 Task: Use VLC "Snapshot" feature to capture screenshots of a video with a customized time interval.
Action: Mouse moved to (80, 0)
Screenshot: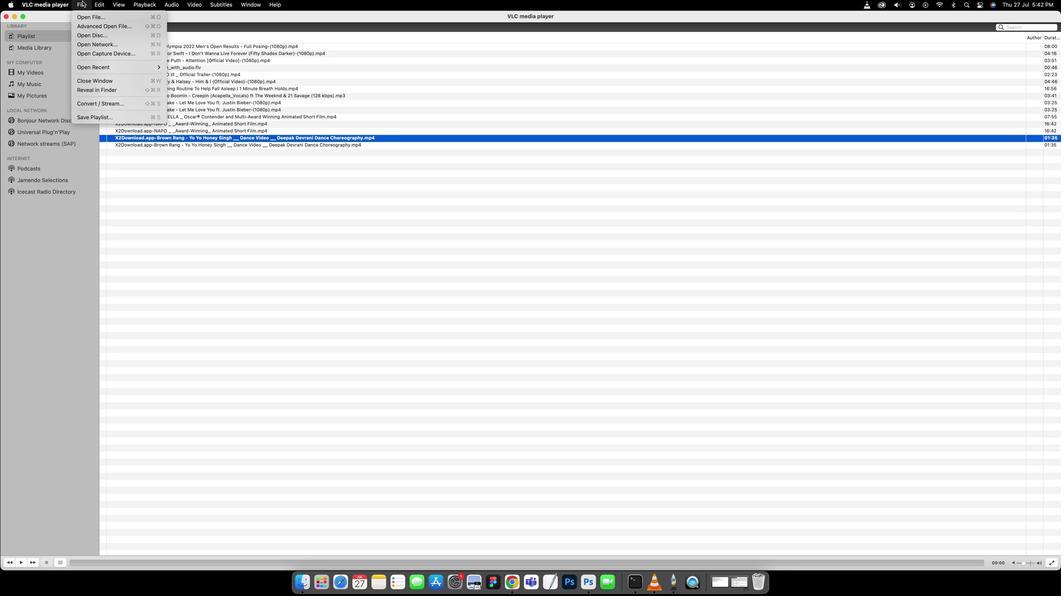 
Action: Mouse pressed left at (80, 0)
Screenshot: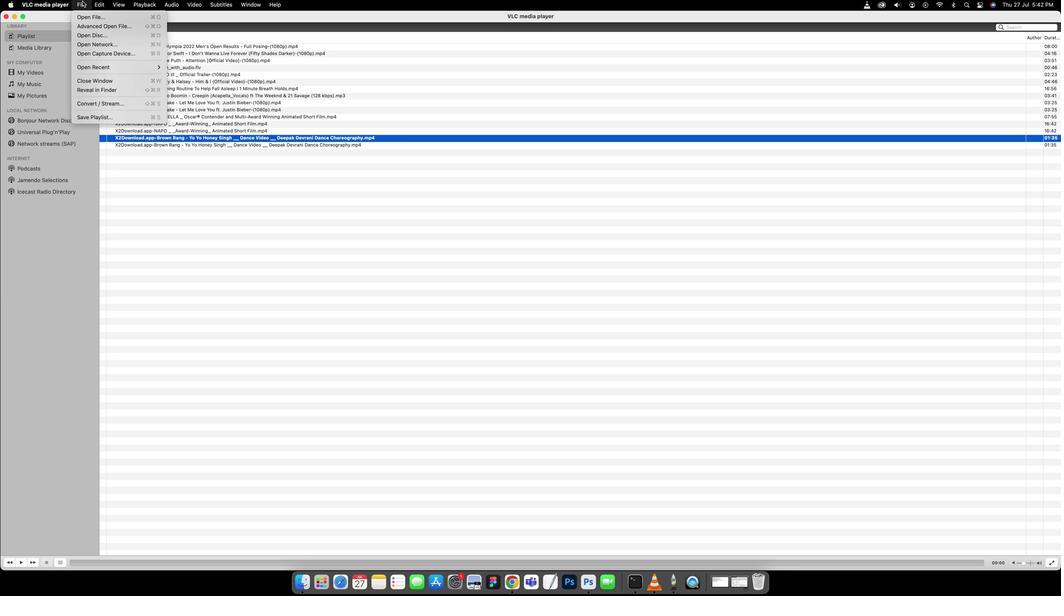 
Action: Mouse moved to (83, 12)
Screenshot: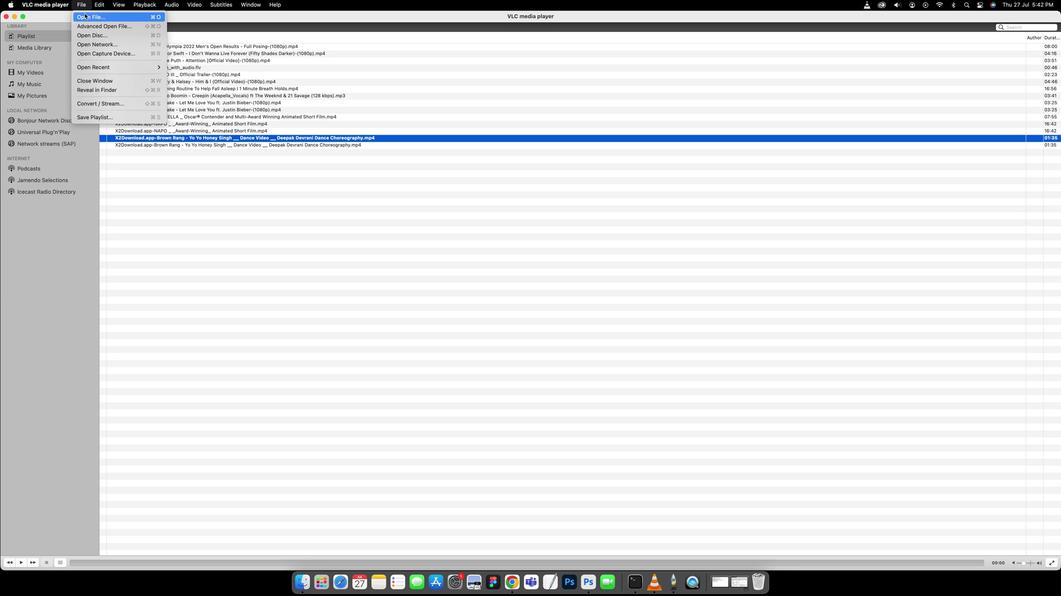 
Action: Mouse pressed left at (83, 12)
Screenshot: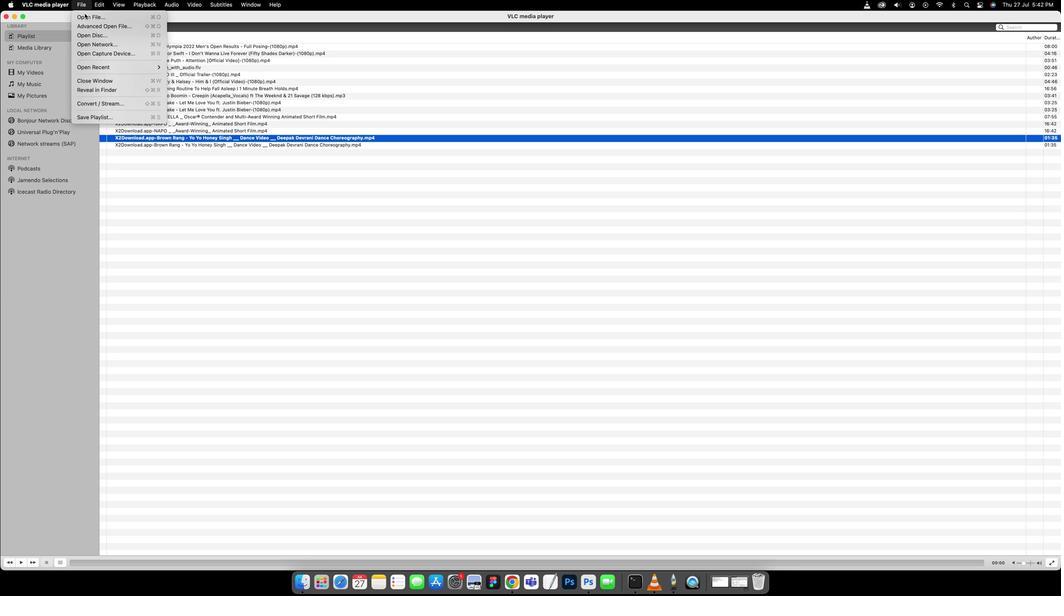 
Action: Mouse moved to (446, 166)
Screenshot: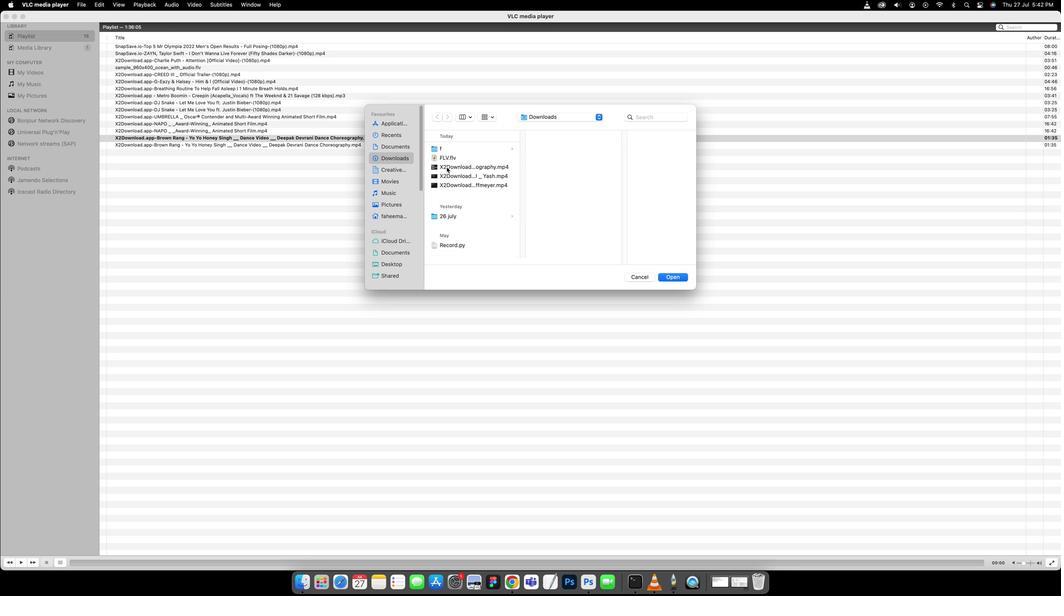 
Action: Mouse pressed left at (446, 166)
Screenshot: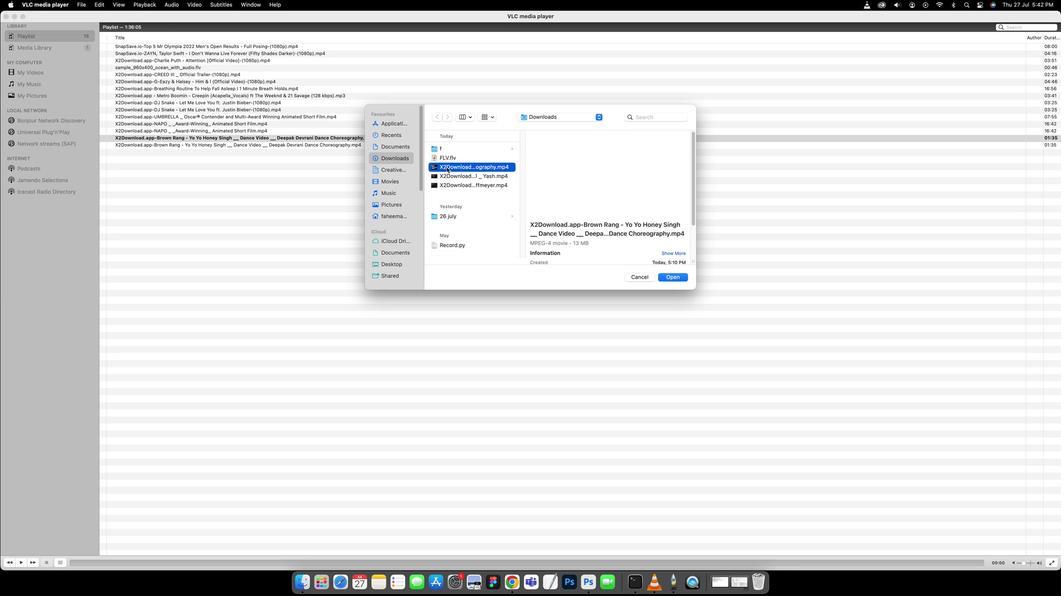 
Action: Mouse moved to (446, 171)
Screenshot: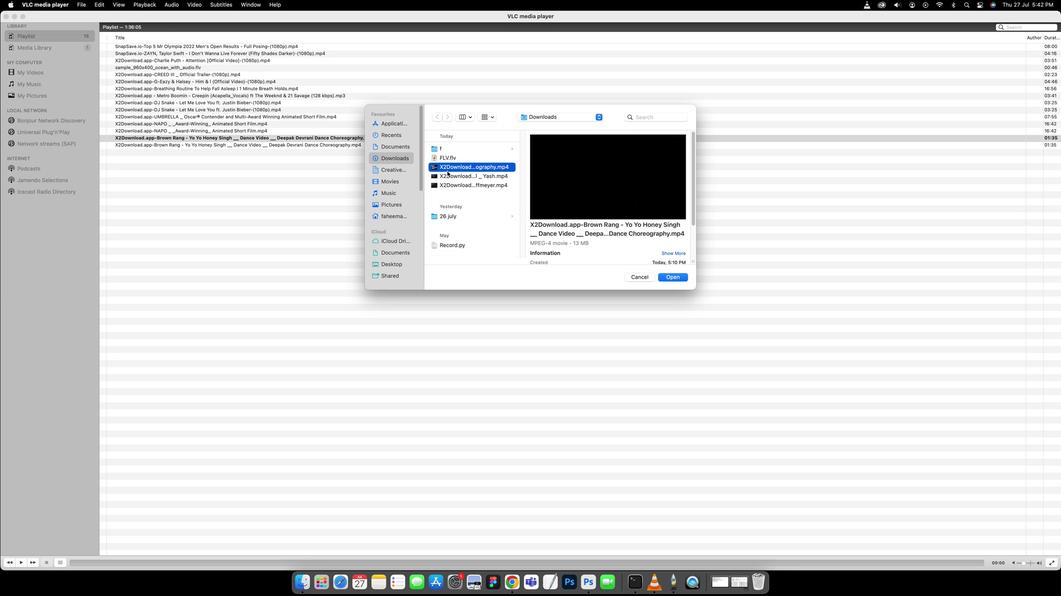 
Action: Mouse pressed left at (446, 171)
Screenshot: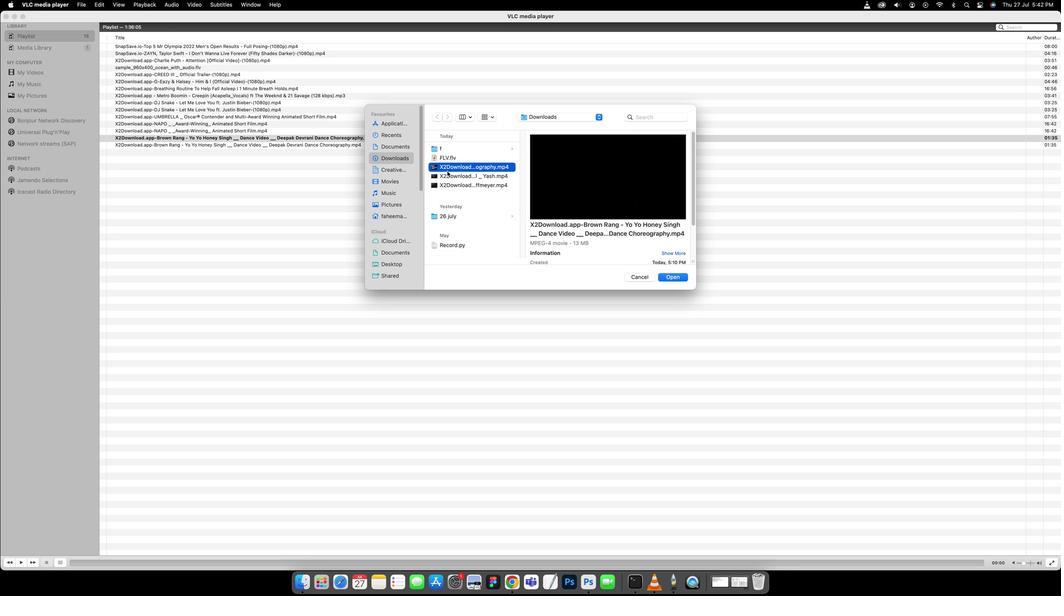 
Action: Mouse moved to (449, 173)
Screenshot: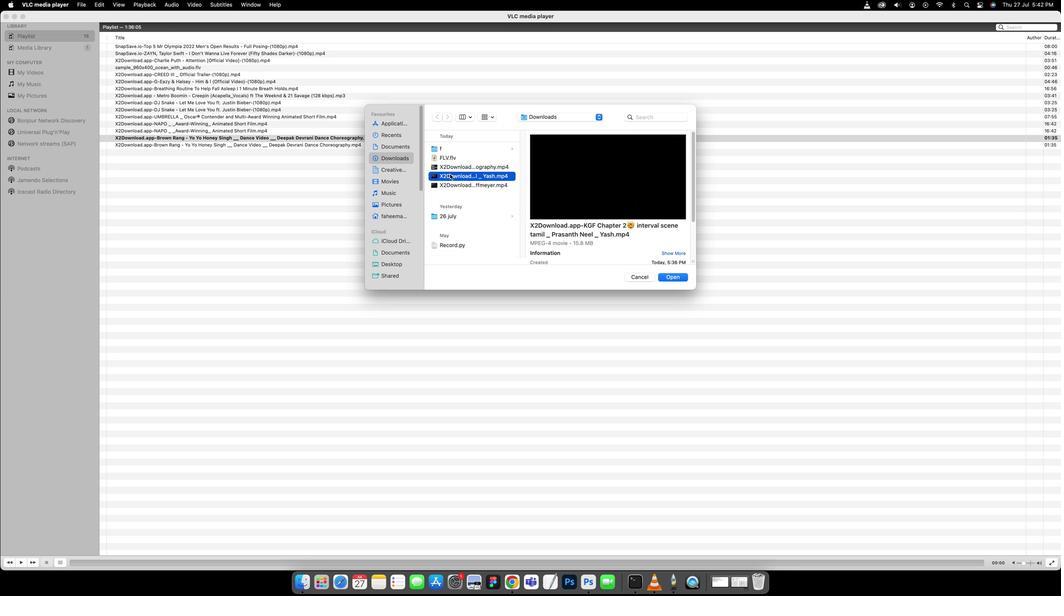 
Action: Mouse pressed left at (449, 173)
Screenshot: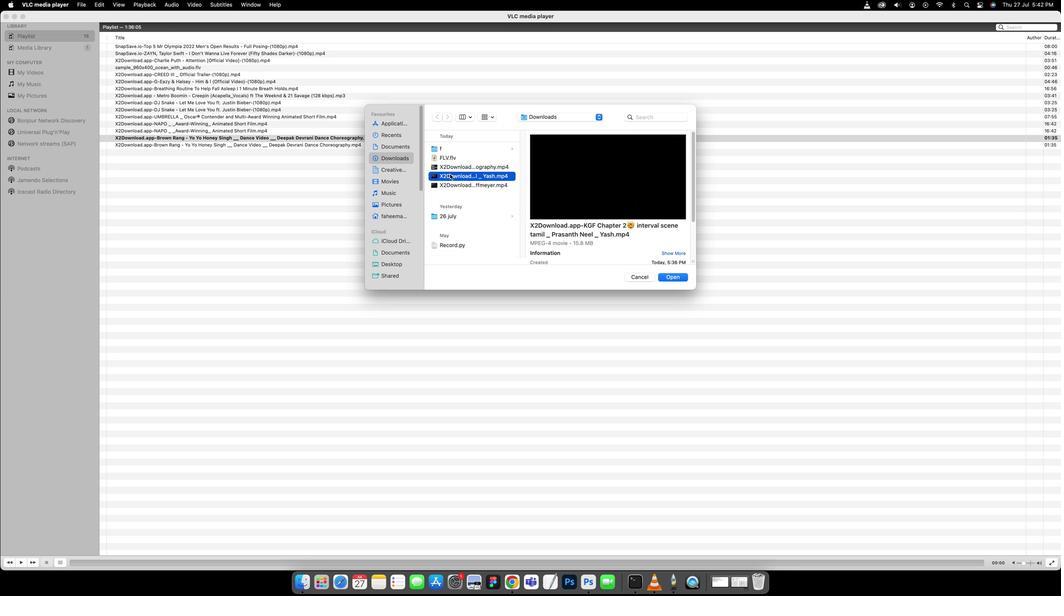 
Action: Mouse moved to (449, 175)
Screenshot: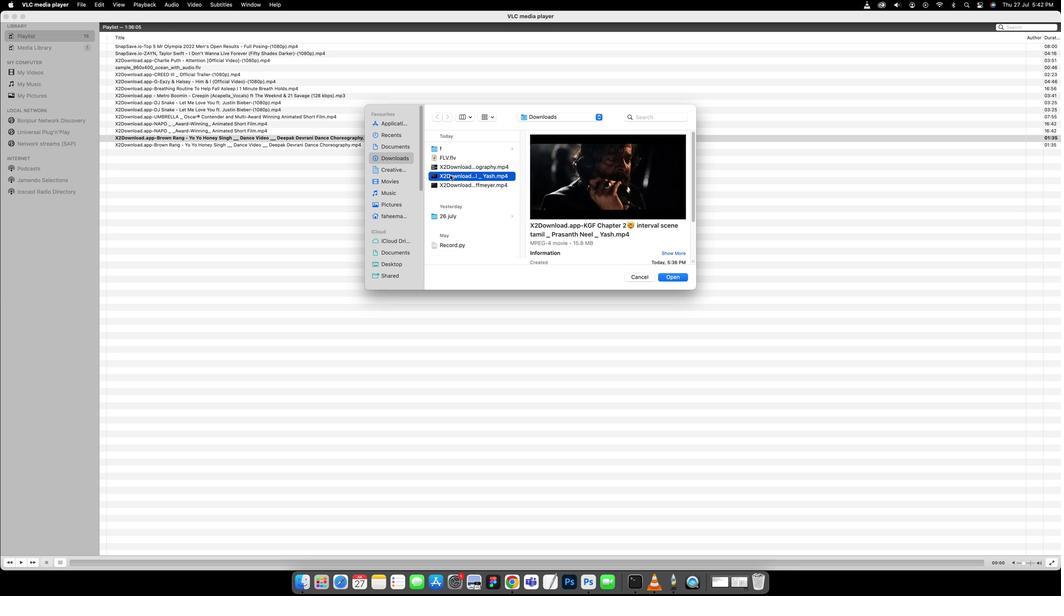 
Action: Key pressed Key.enter
Screenshot: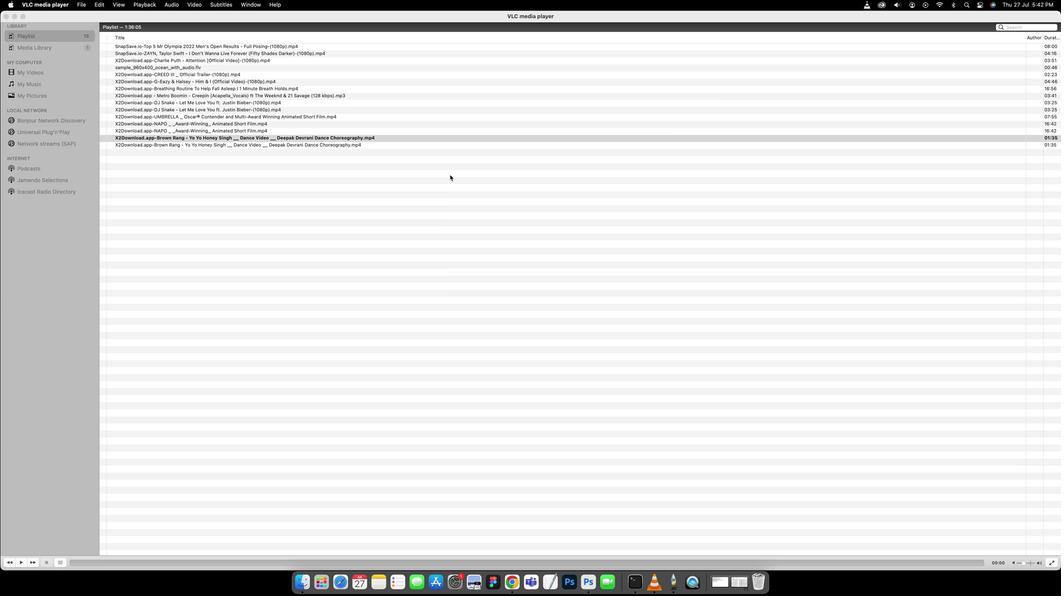 
Action: Mouse moved to (522, 256)
Screenshot: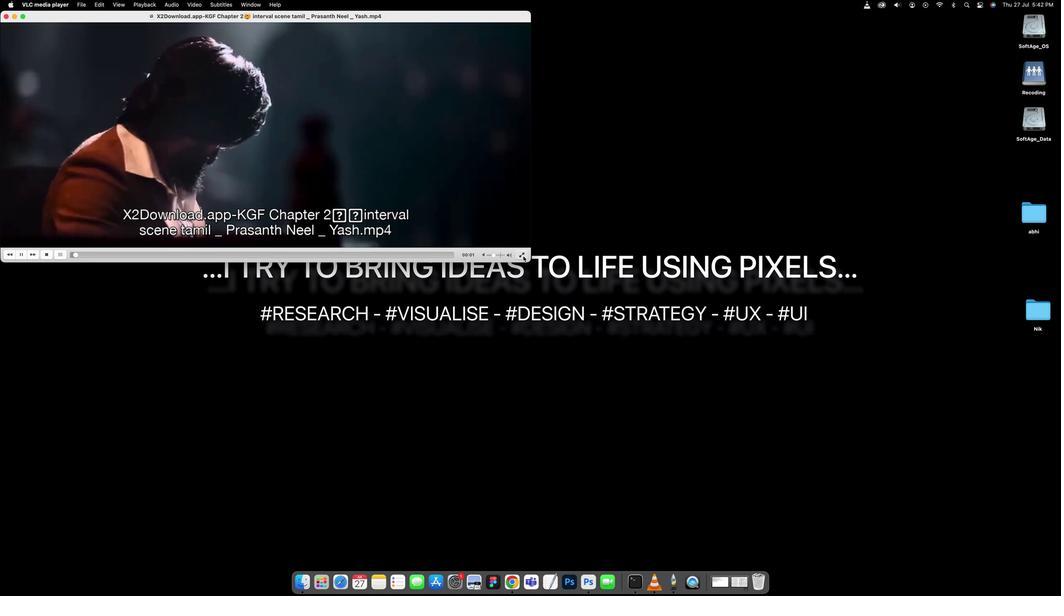 
Action: Mouse pressed left at (522, 256)
Screenshot: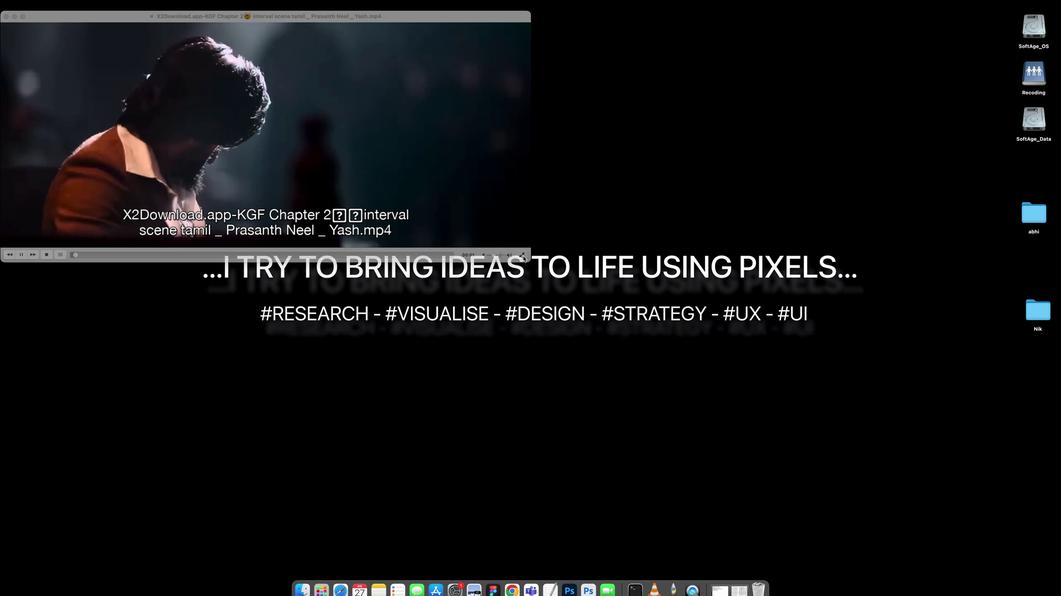 
Action: Mouse moved to (187, 6)
Screenshot: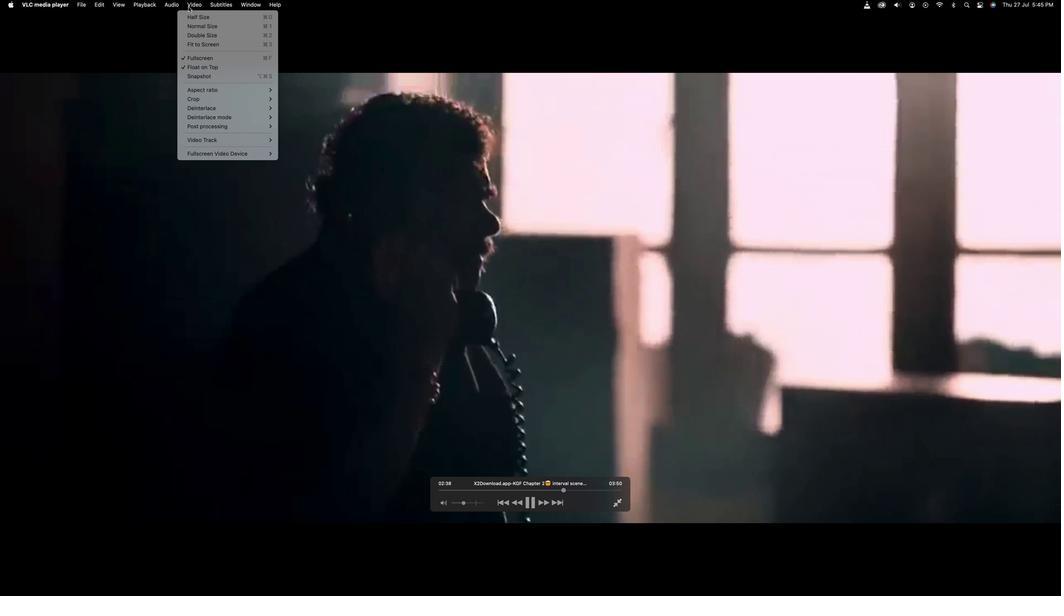 
Action: Mouse pressed left at (187, 6)
Screenshot: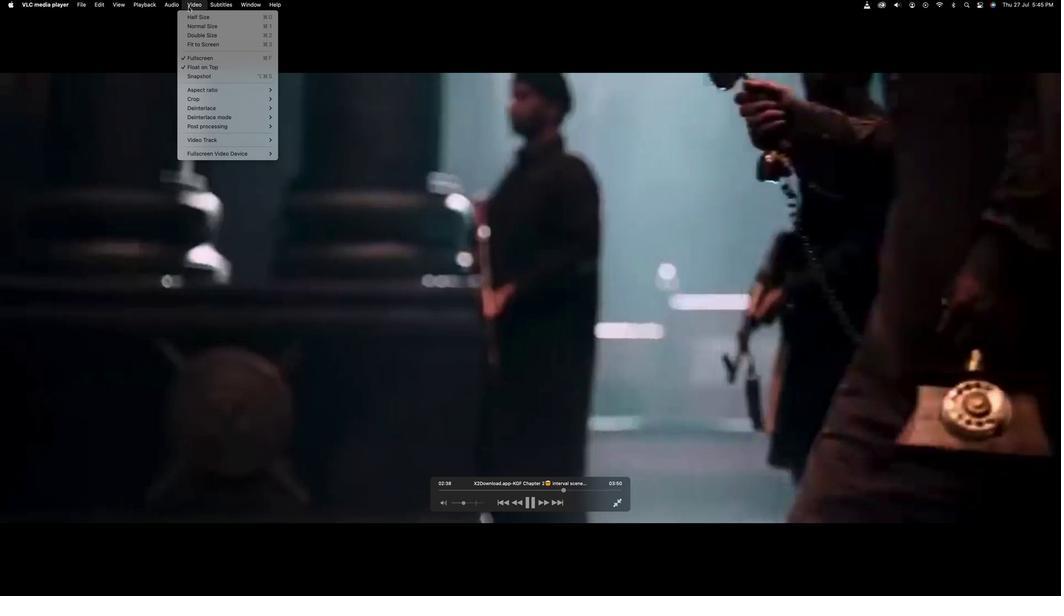 
Action: Mouse moved to (197, 72)
Screenshot: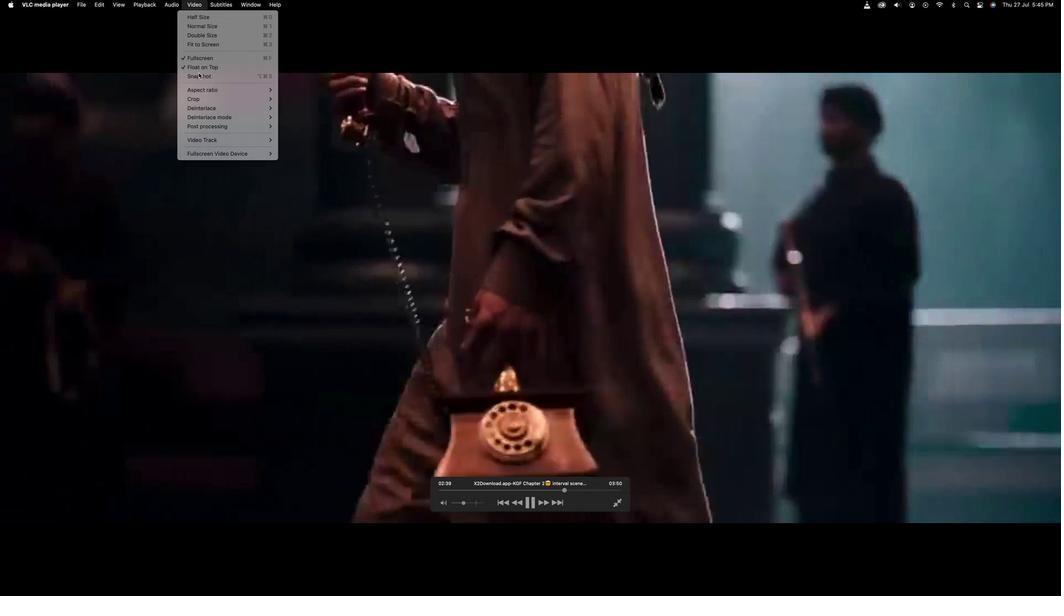
Action: Mouse pressed left at (197, 72)
Screenshot: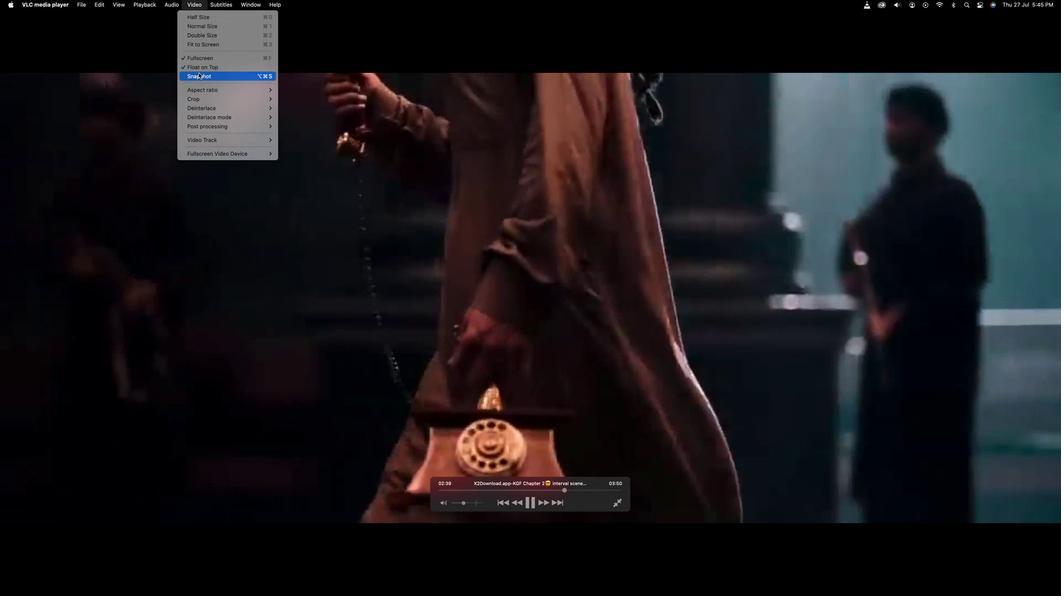 
Action: Mouse moved to (201, 2)
Screenshot: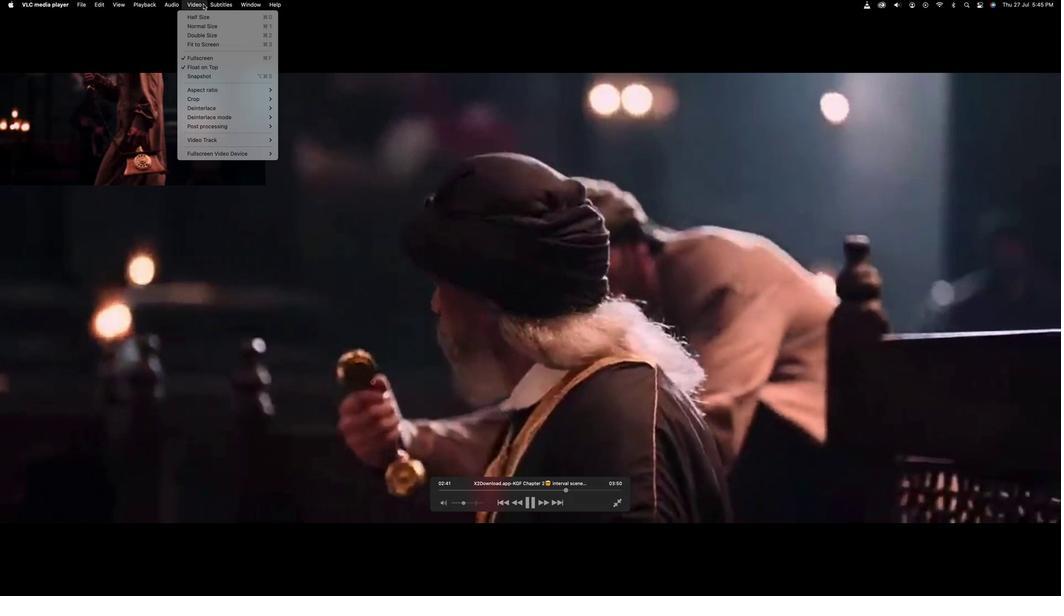 
Action: Mouse pressed left at (201, 2)
Screenshot: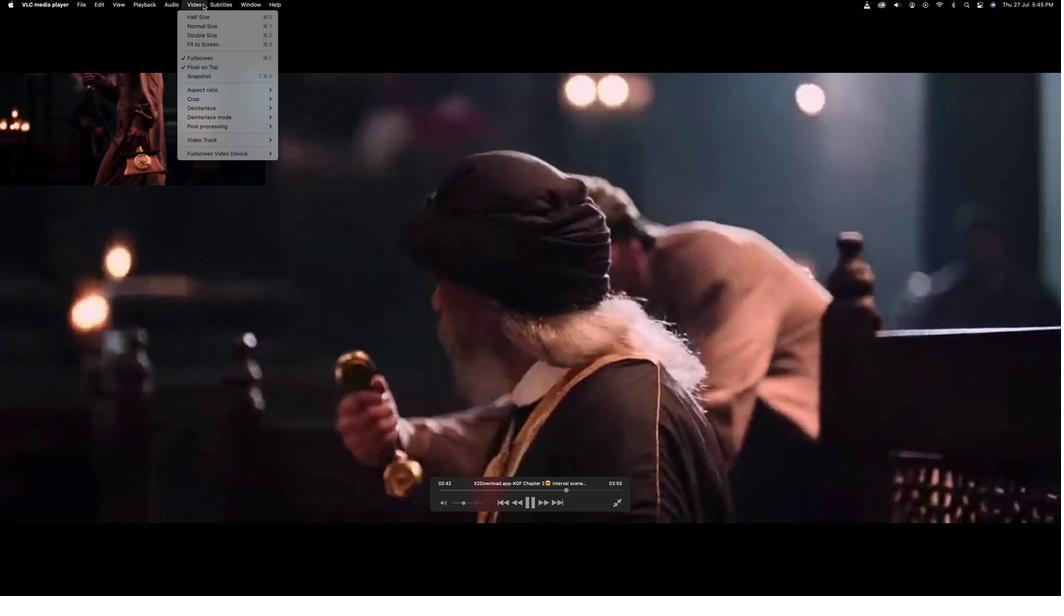 
Action: Mouse moved to (205, 71)
Screenshot: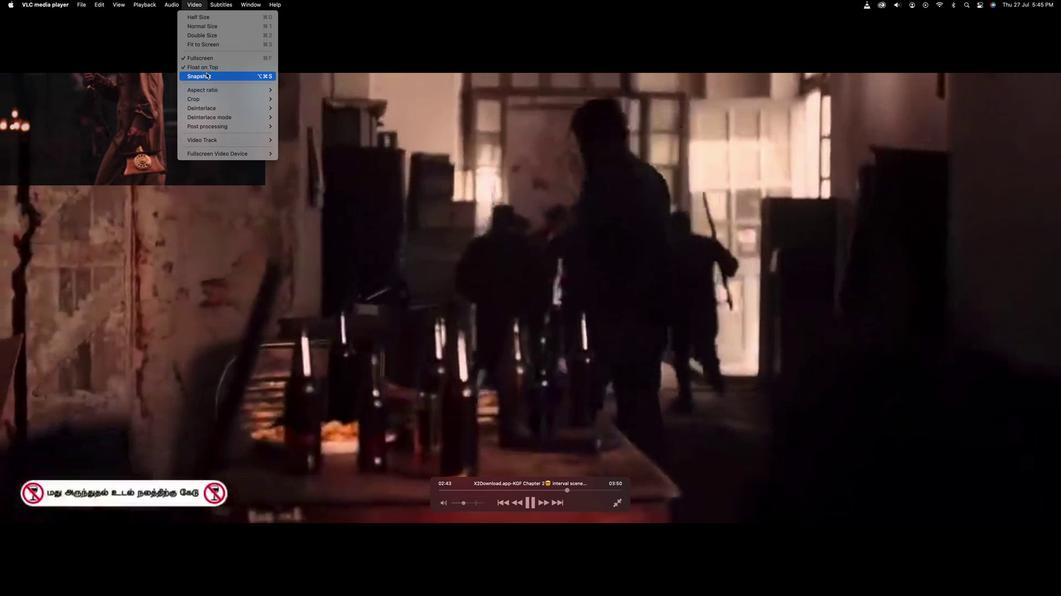 
Action: Mouse pressed left at (205, 71)
Screenshot: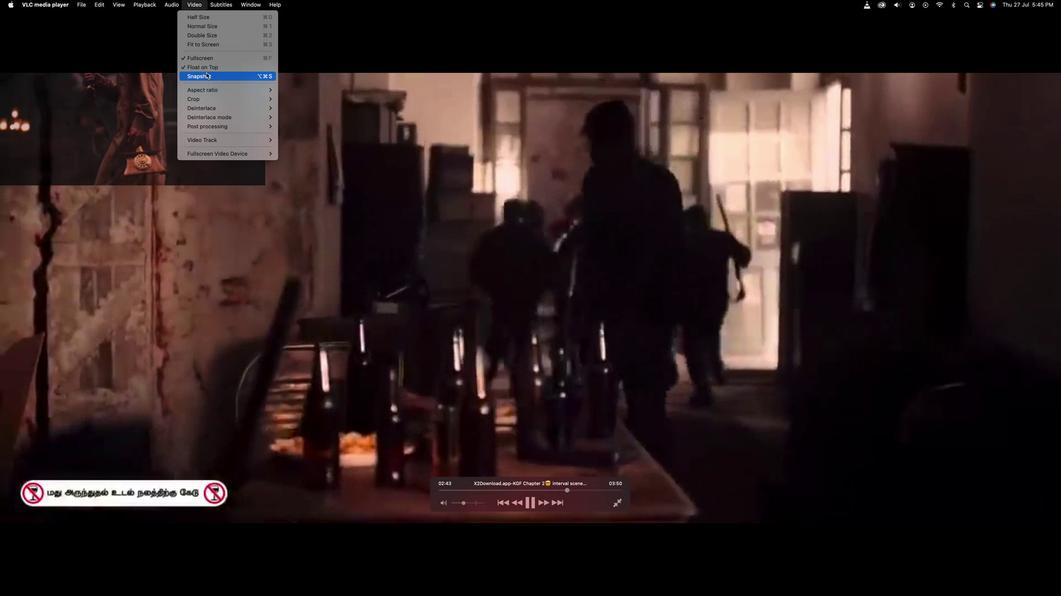 
Action: Mouse moved to (189, 1)
Screenshot: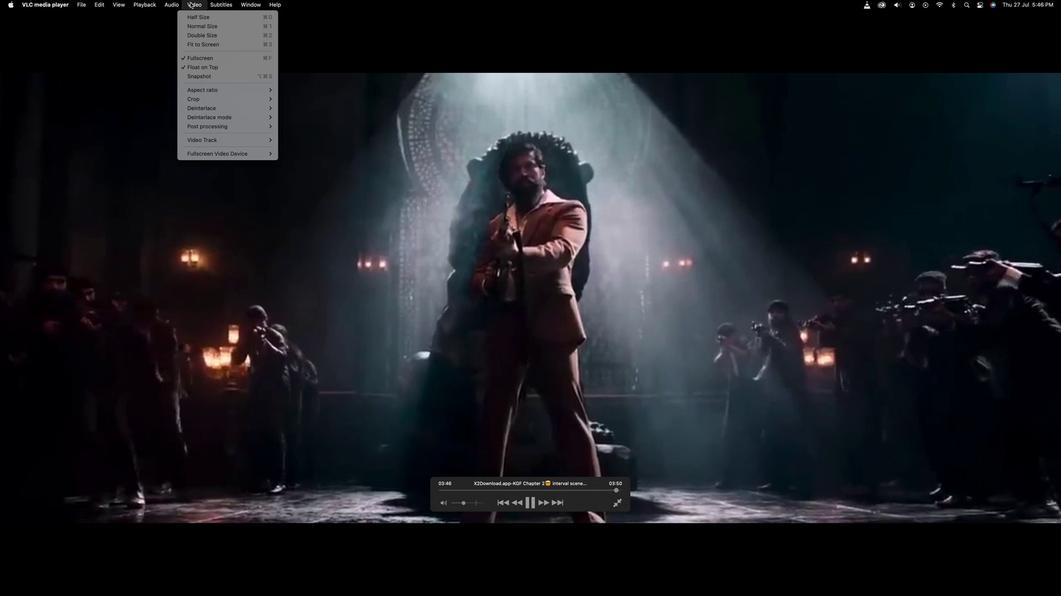 
Action: Mouse pressed left at (189, 1)
Screenshot: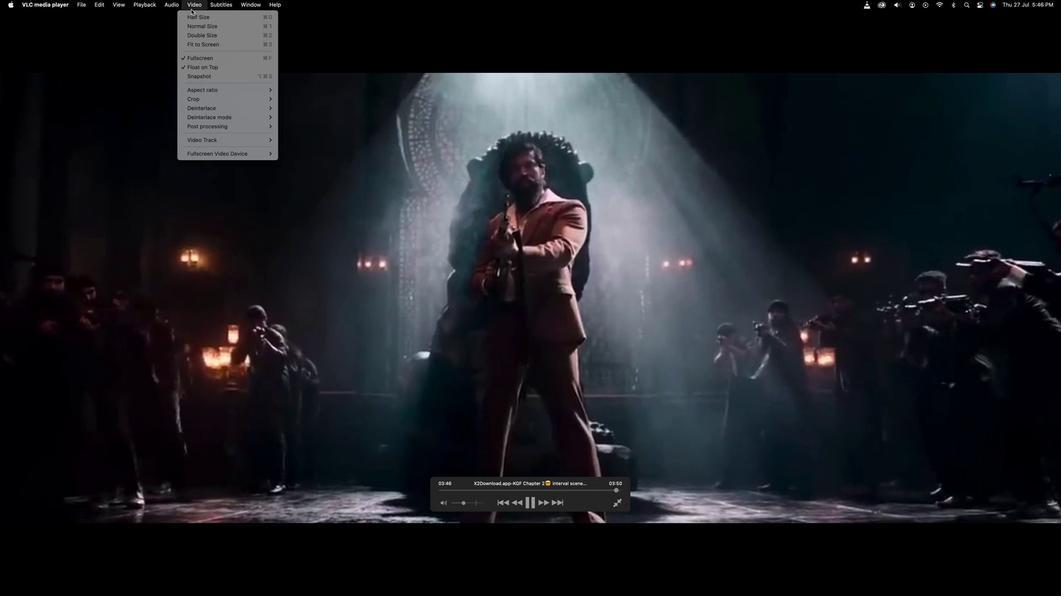 
Action: Mouse moved to (201, 76)
Screenshot: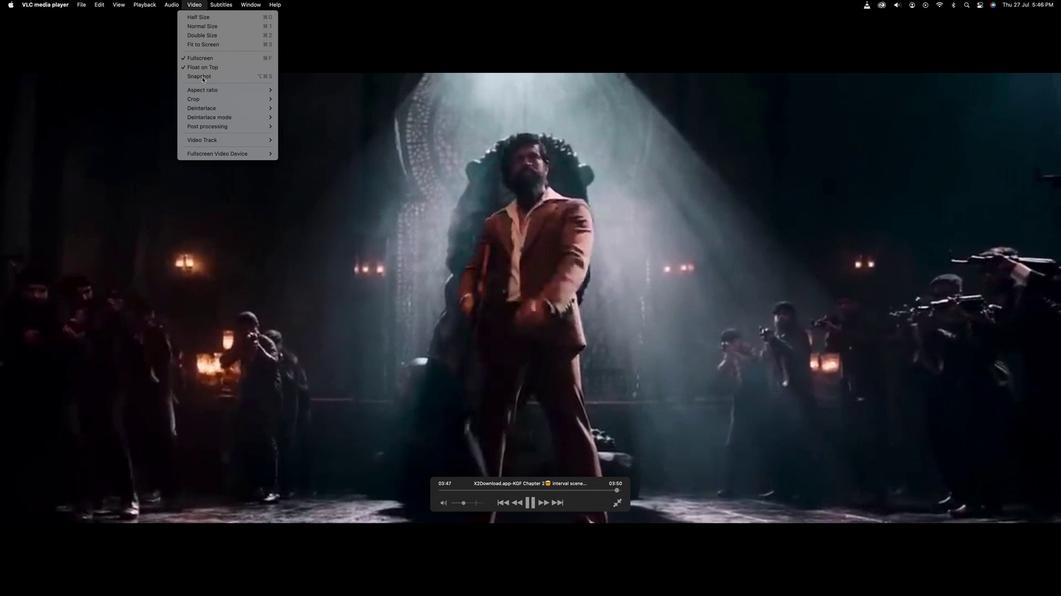 
Action: Mouse pressed left at (201, 76)
Screenshot: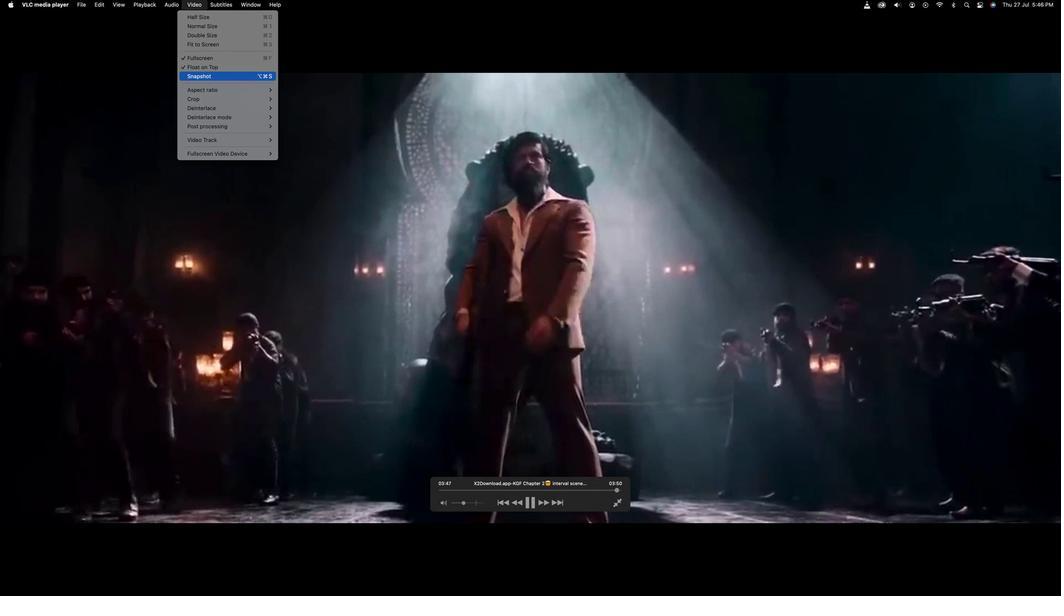 
